 Task: Create a rule when the item name item is checked checklist name by anyone except me.
Action: Mouse moved to (1058, 90)
Screenshot: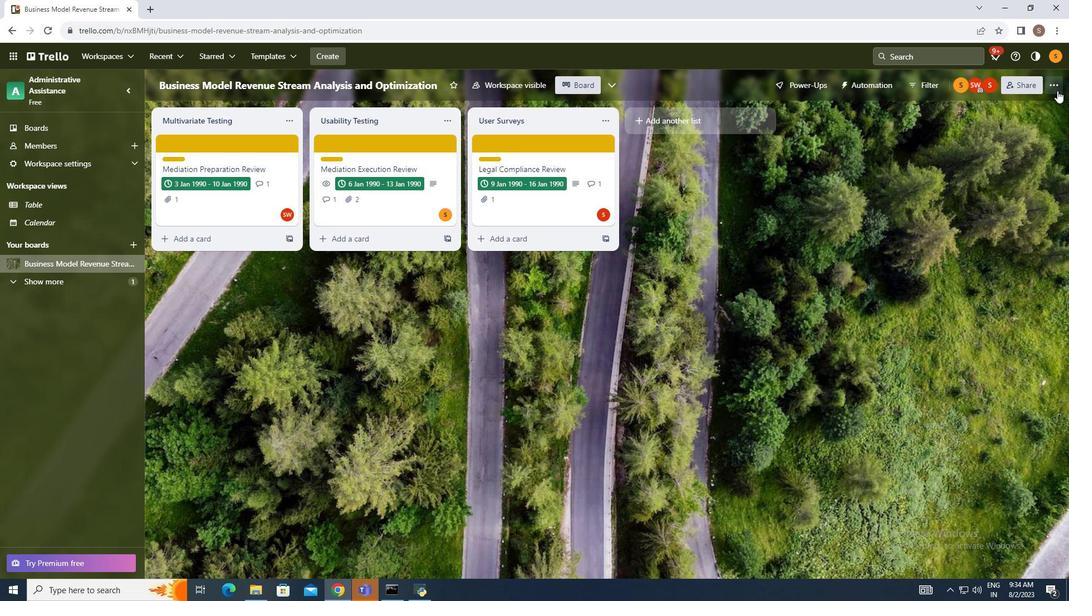 
Action: Mouse pressed left at (1058, 90)
Screenshot: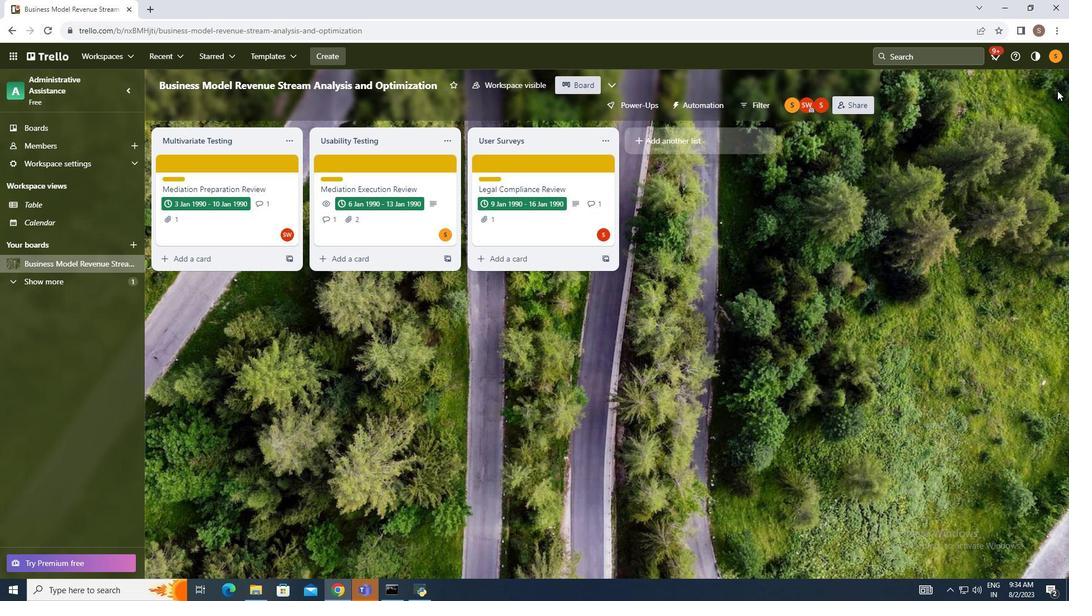 
Action: Mouse moved to (964, 233)
Screenshot: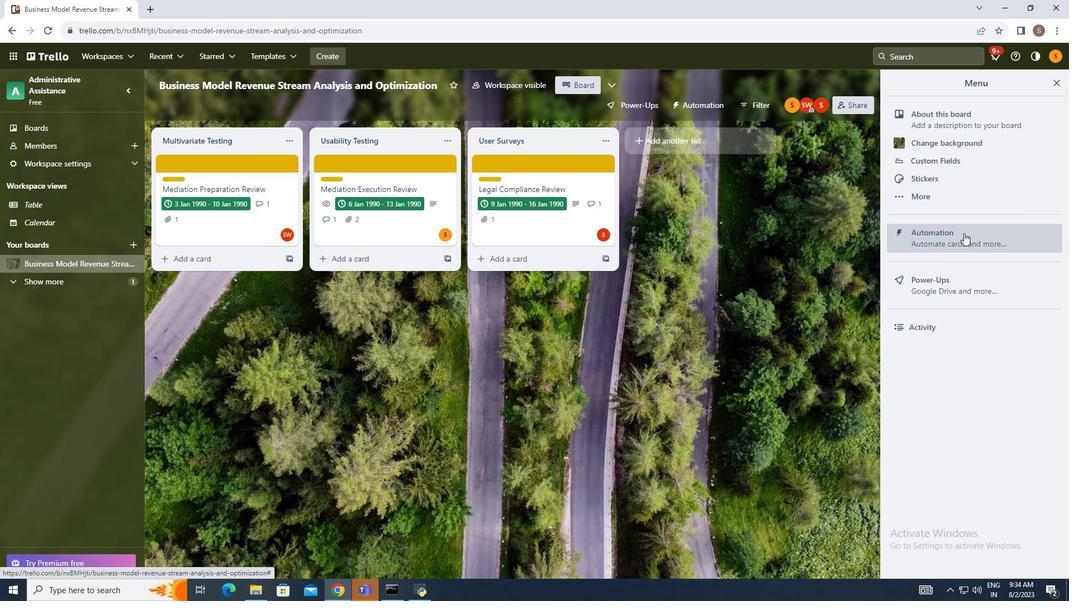 
Action: Mouse pressed left at (964, 233)
Screenshot: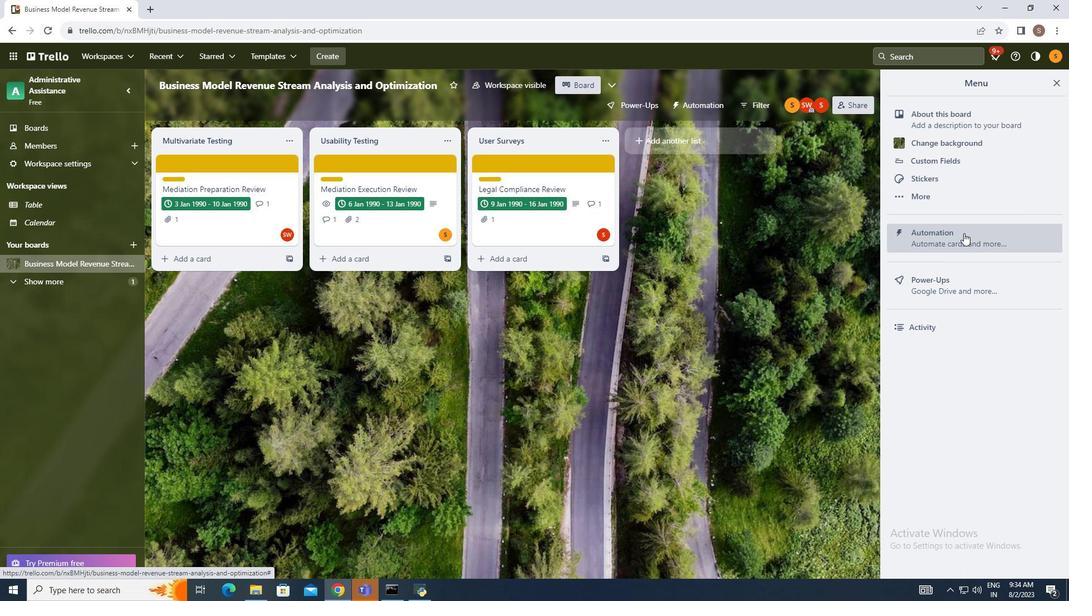 
Action: Mouse moved to (188, 200)
Screenshot: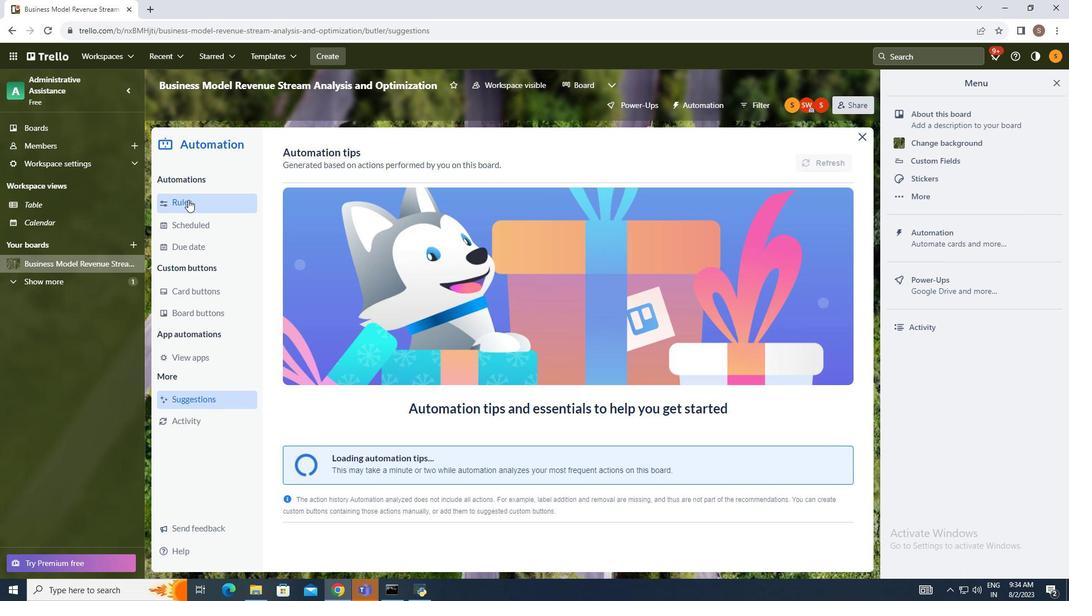 
Action: Mouse pressed left at (188, 200)
Screenshot: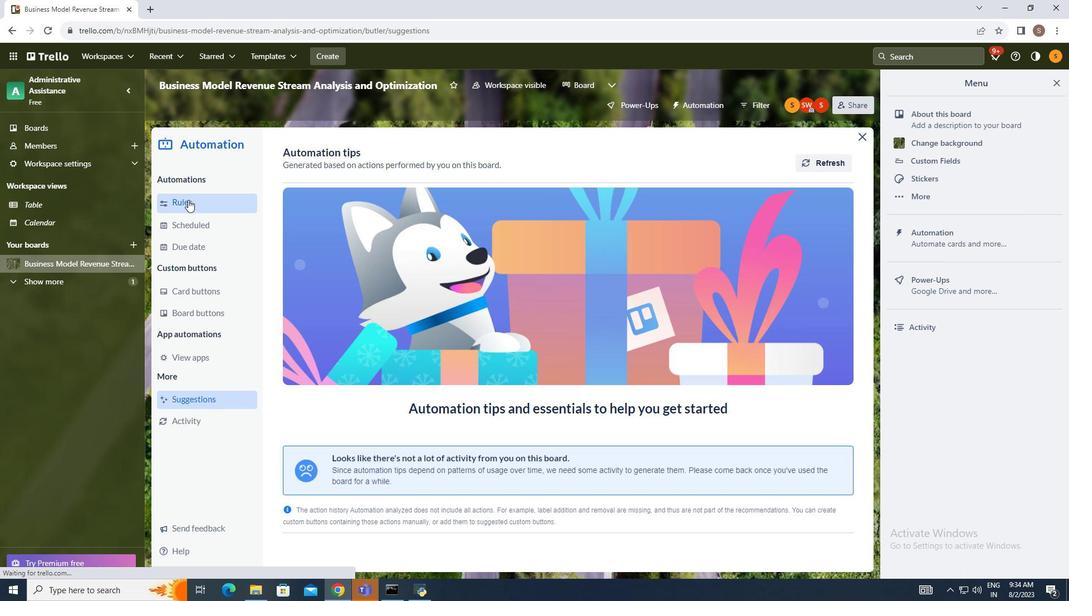 
Action: Mouse moved to (742, 157)
Screenshot: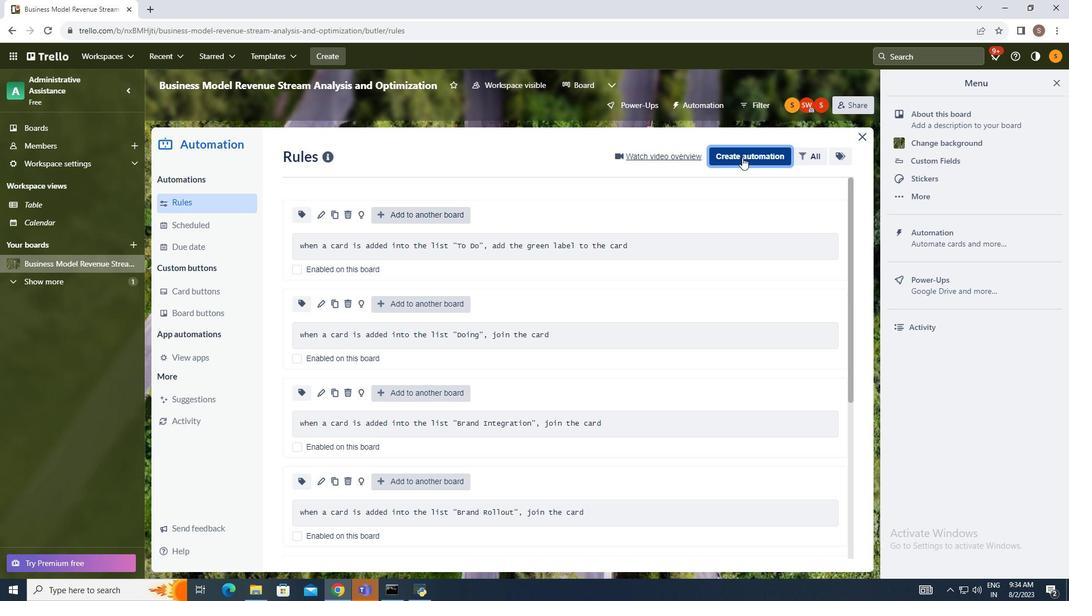 
Action: Mouse pressed left at (742, 157)
Screenshot: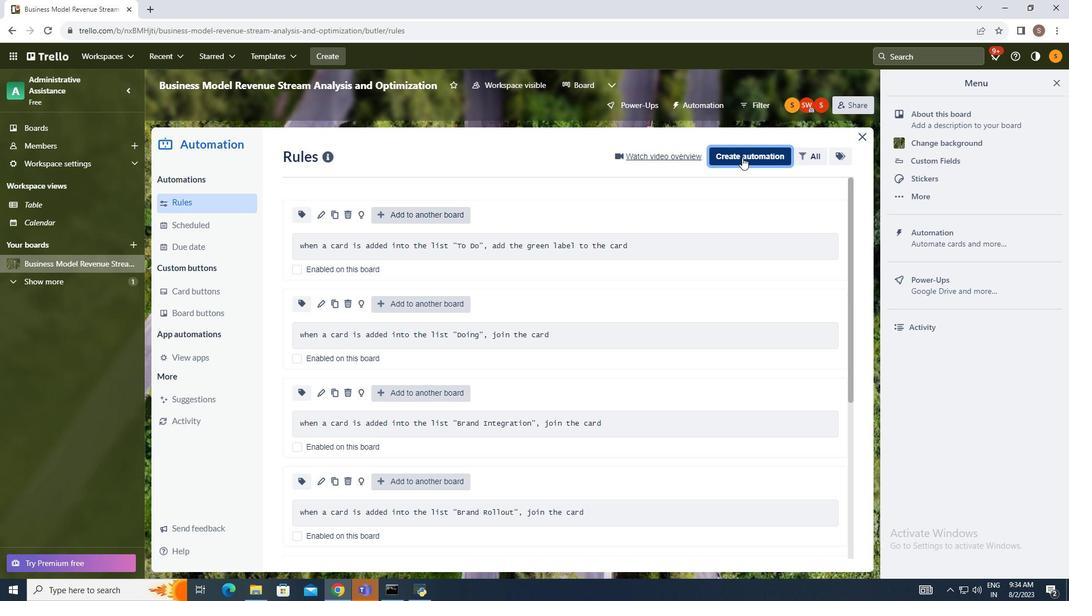 
Action: Mouse moved to (558, 258)
Screenshot: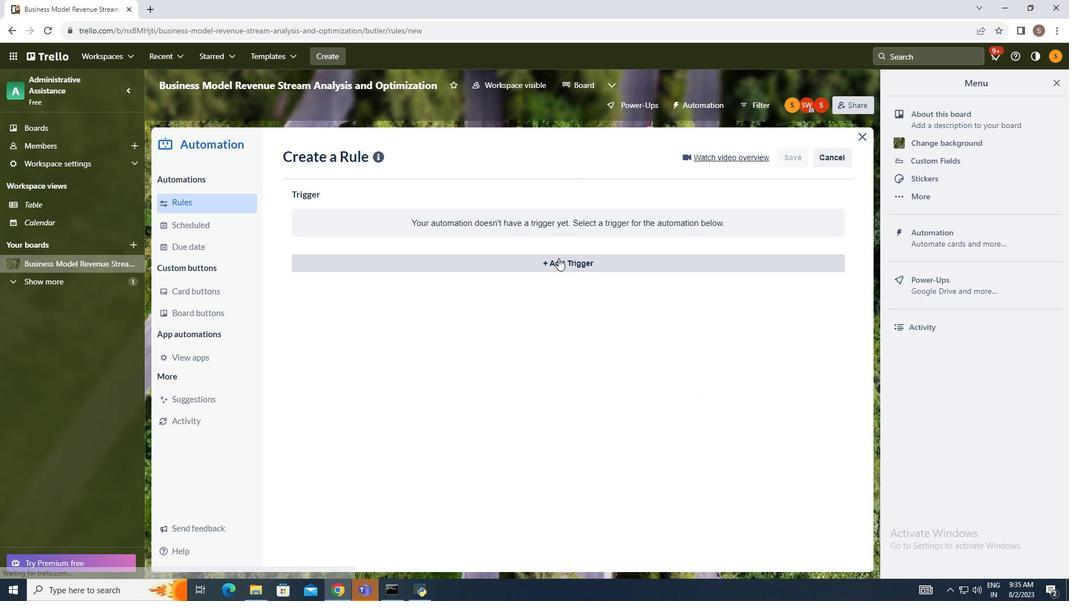 
Action: Mouse pressed left at (558, 258)
Screenshot: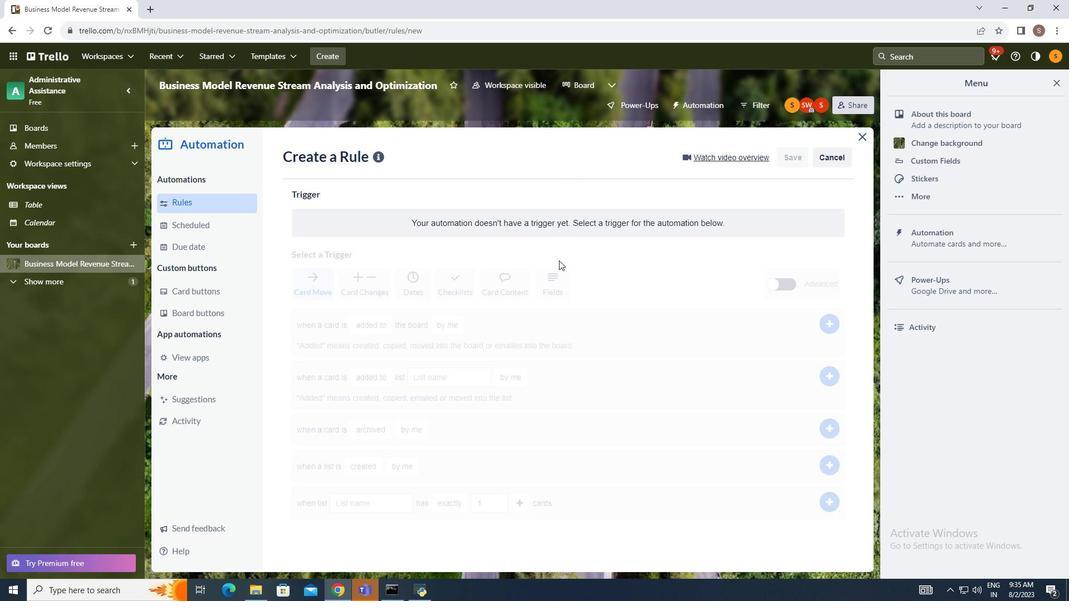 
Action: Mouse moved to (460, 301)
Screenshot: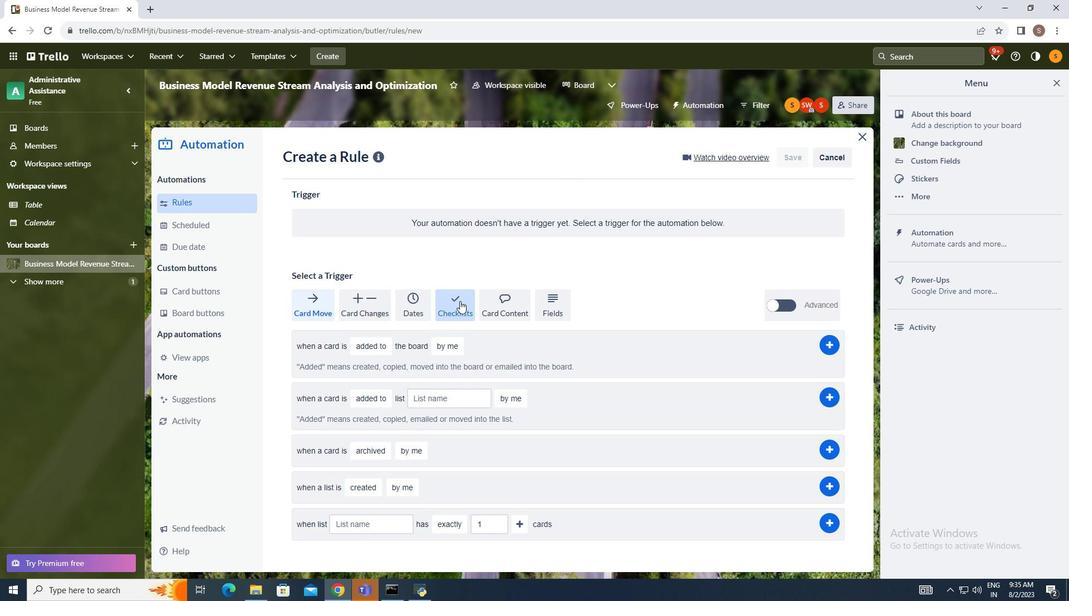 
Action: Mouse pressed left at (460, 301)
Screenshot: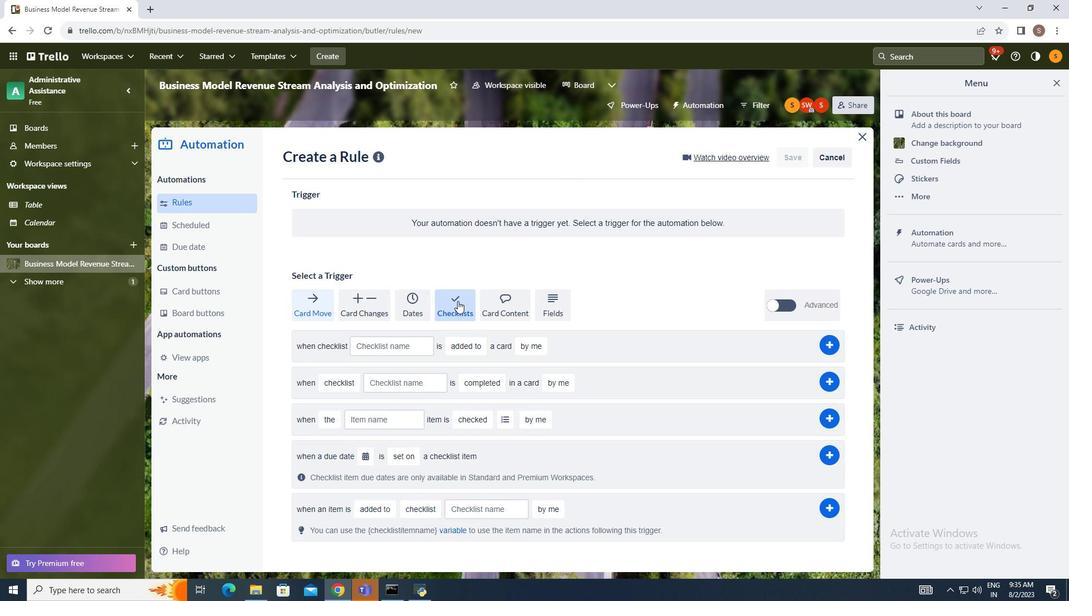 
Action: Mouse moved to (332, 417)
Screenshot: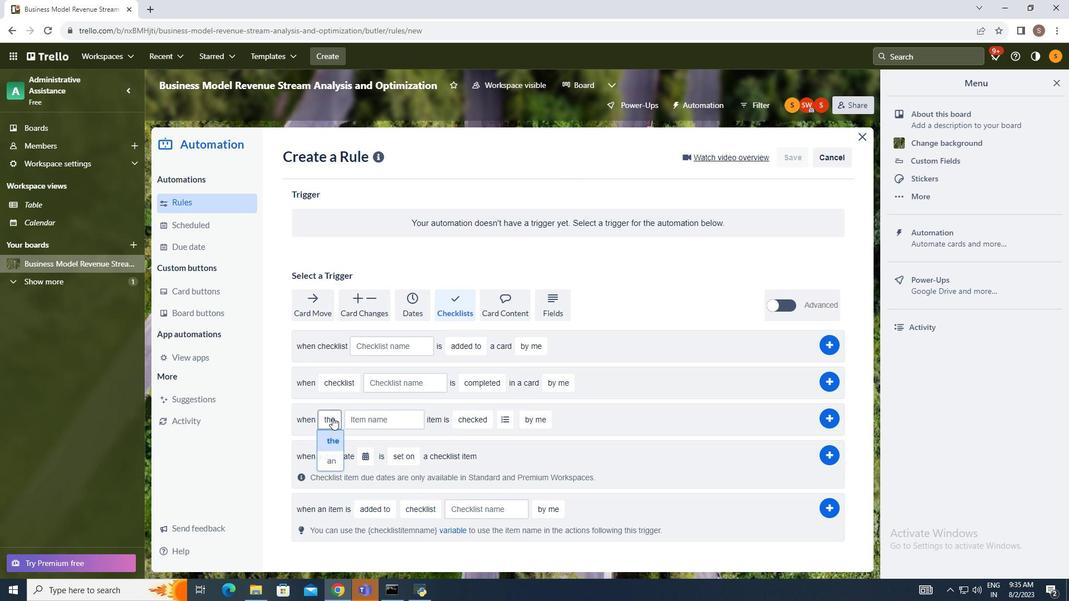 
Action: Mouse pressed left at (332, 417)
Screenshot: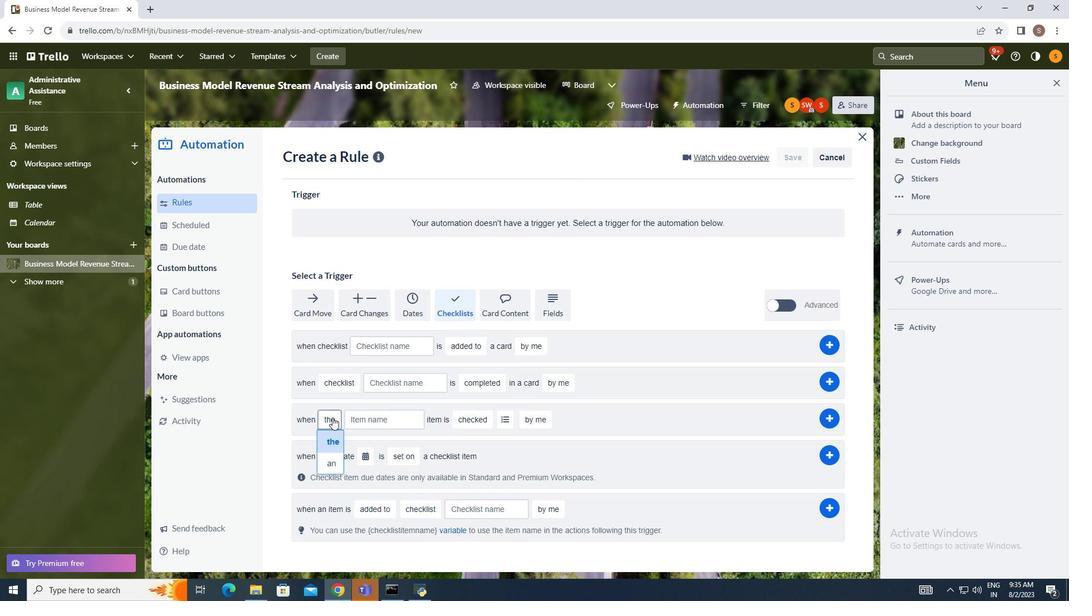 
Action: Mouse moved to (331, 435)
Screenshot: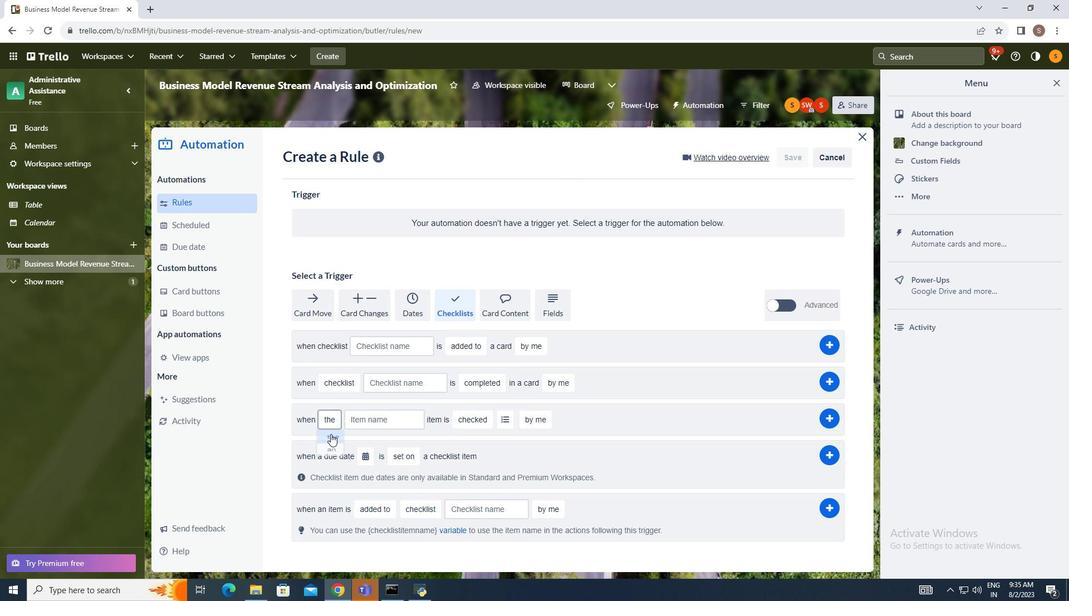 
Action: Mouse pressed left at (331, 435)
Screenshot: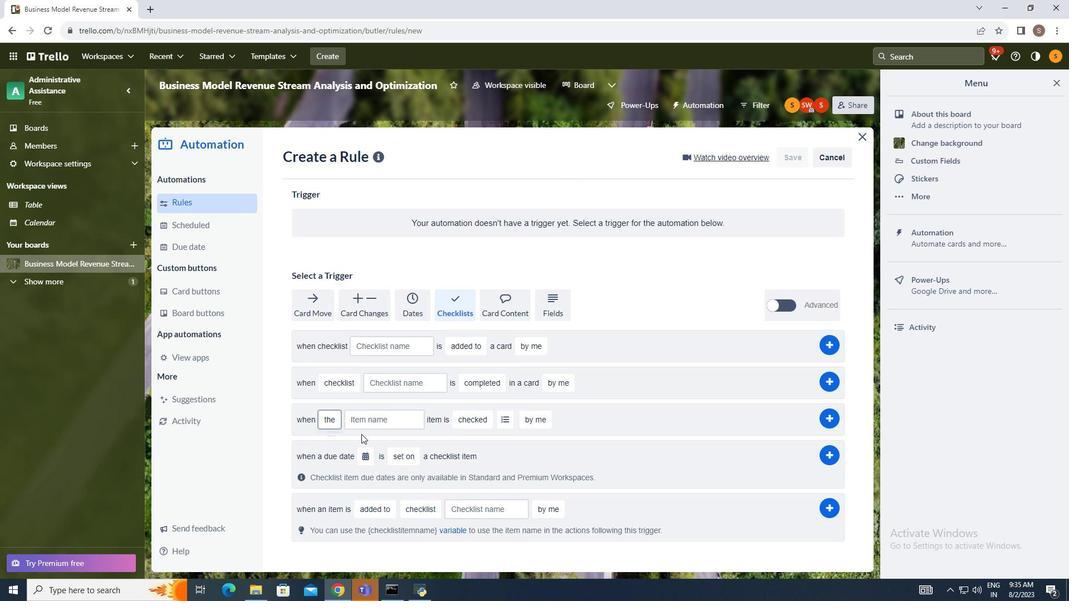 
Action: Mouse moved to (469, 417)
Screenshot: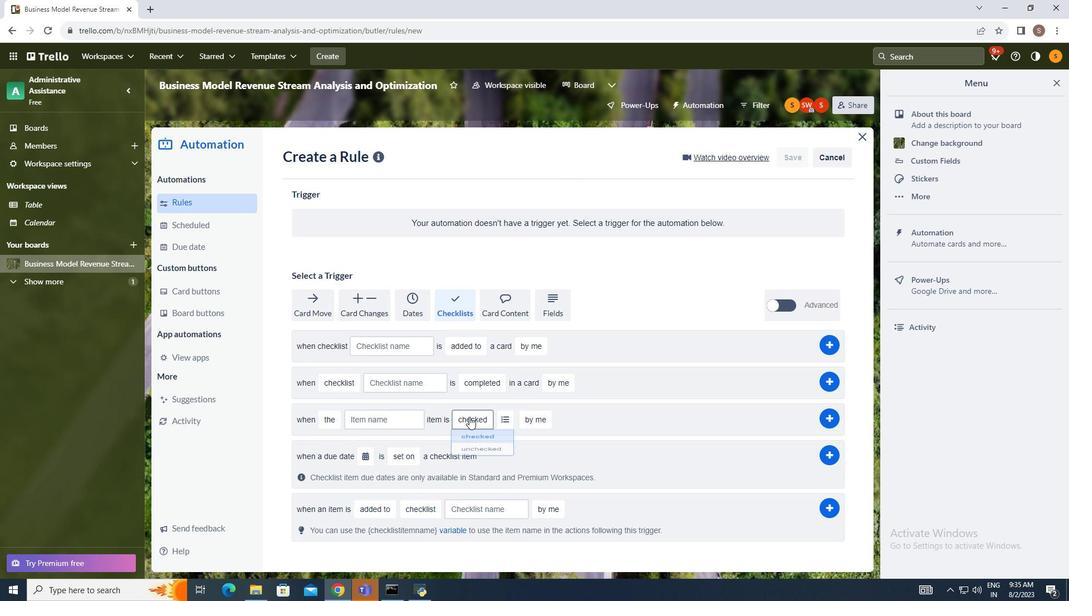 
Action: Mouse pressed left at (469, 417)
Screenshot: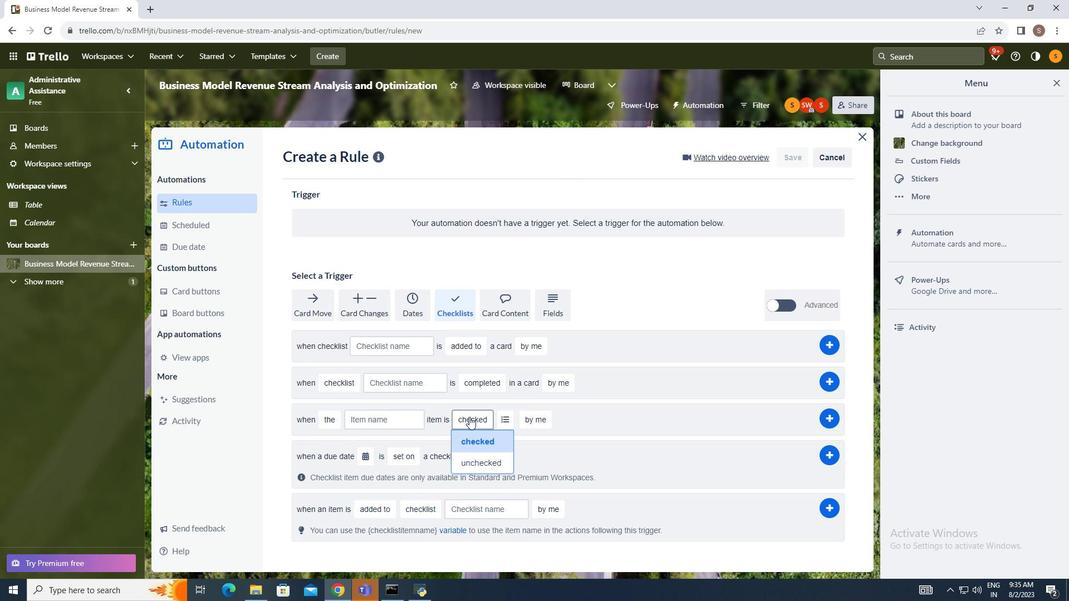 
Action: Mouse moved to (478, 438)
Screenshot: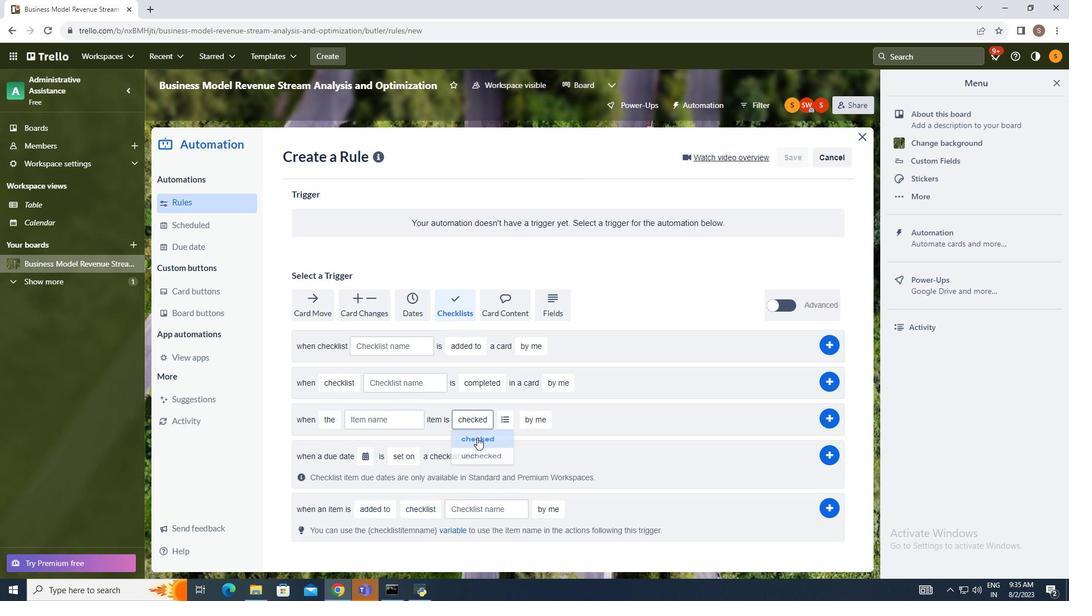 
Action: Mouse pressed left at (478, 438)
Screenshot: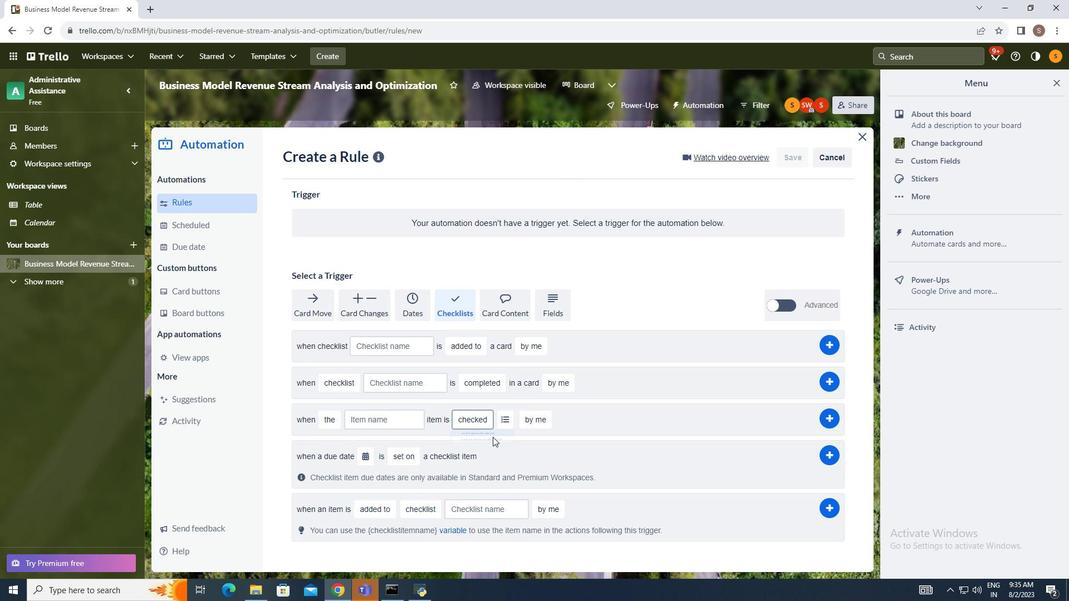 
Action: Mouse moved to (530, 427)
Screenshot: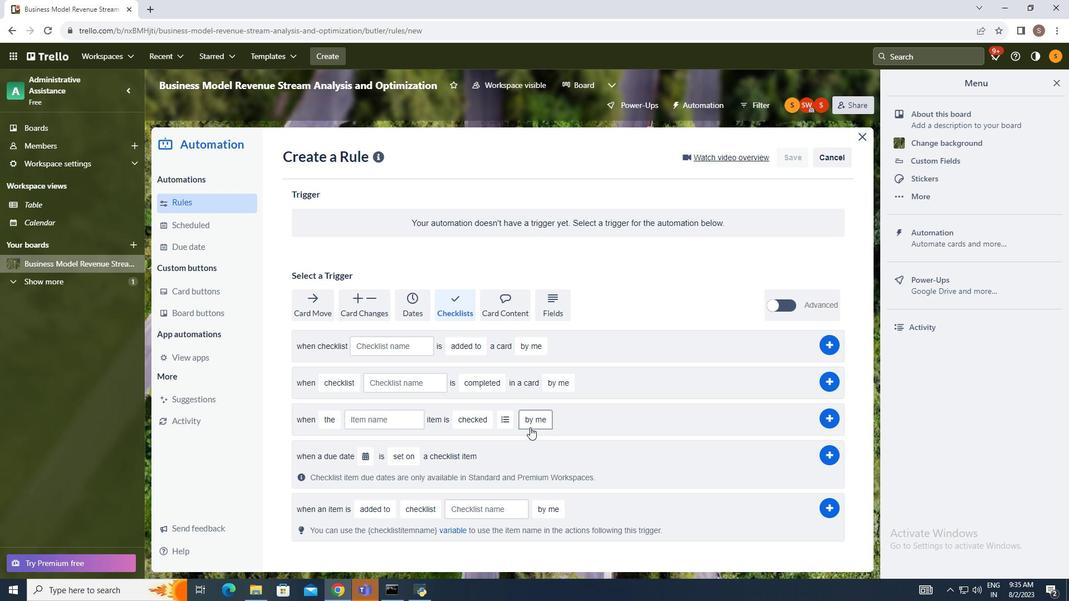 
Action: Mouse pressed left at (530, 427)
Screenshot: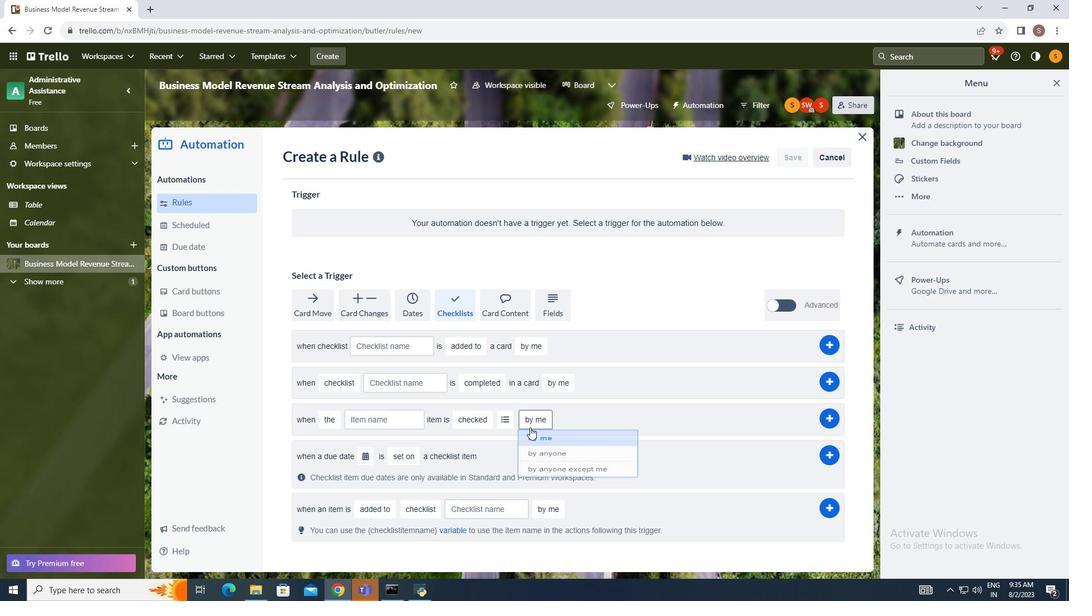 
Action: Mouse moved to (573, 482)
Screenshot: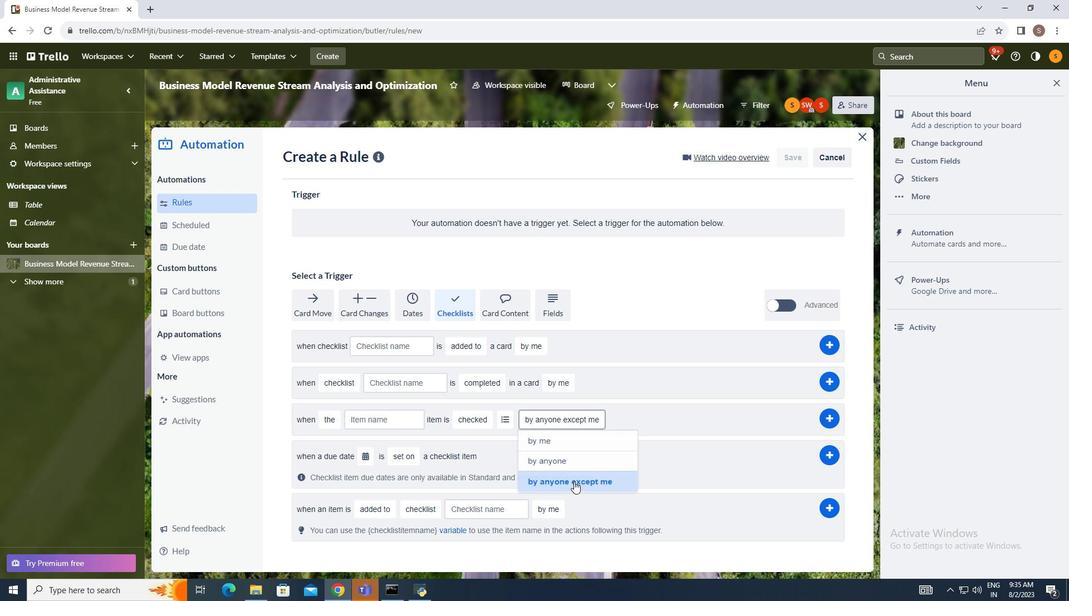 
Action: Mouse pressed left at (573, 482)
Screenshot: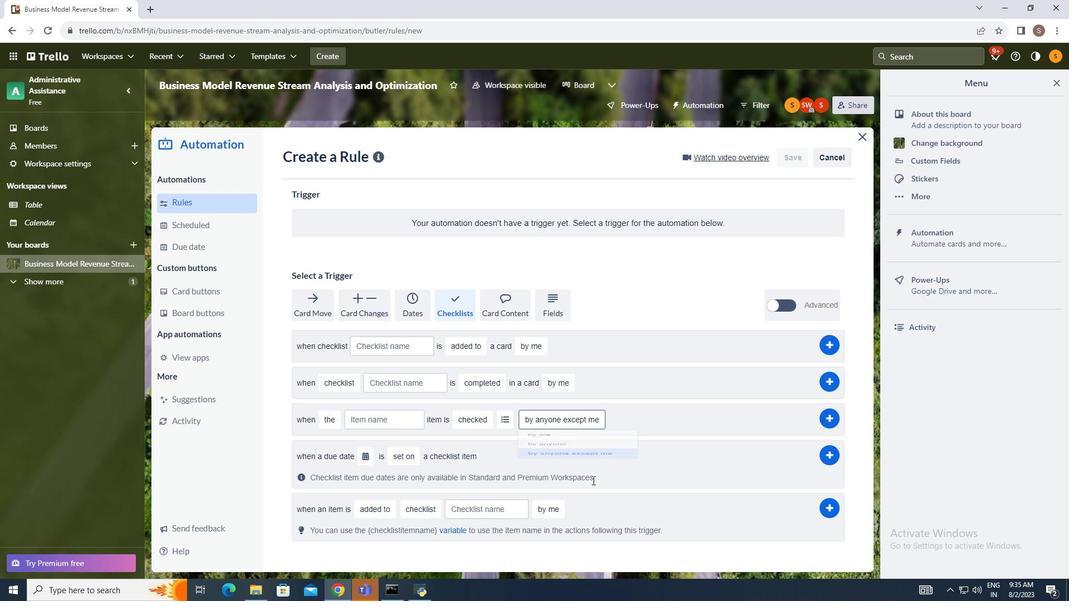 
Action: Mouse moved to (824, 416)
Screenshot: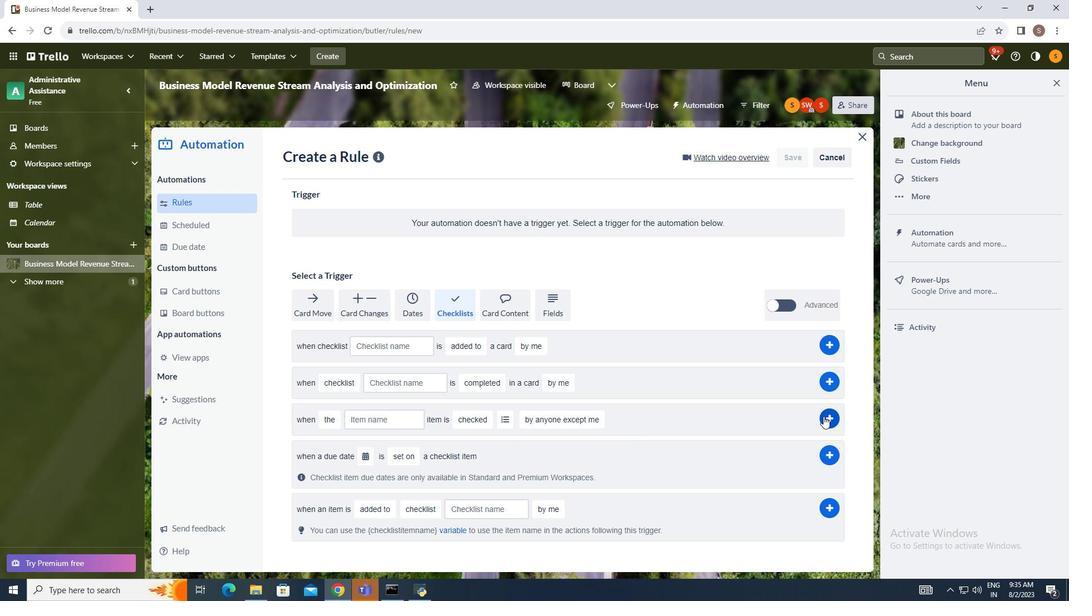
Action: Mouse pressed left at (824, 416)
Screenshot: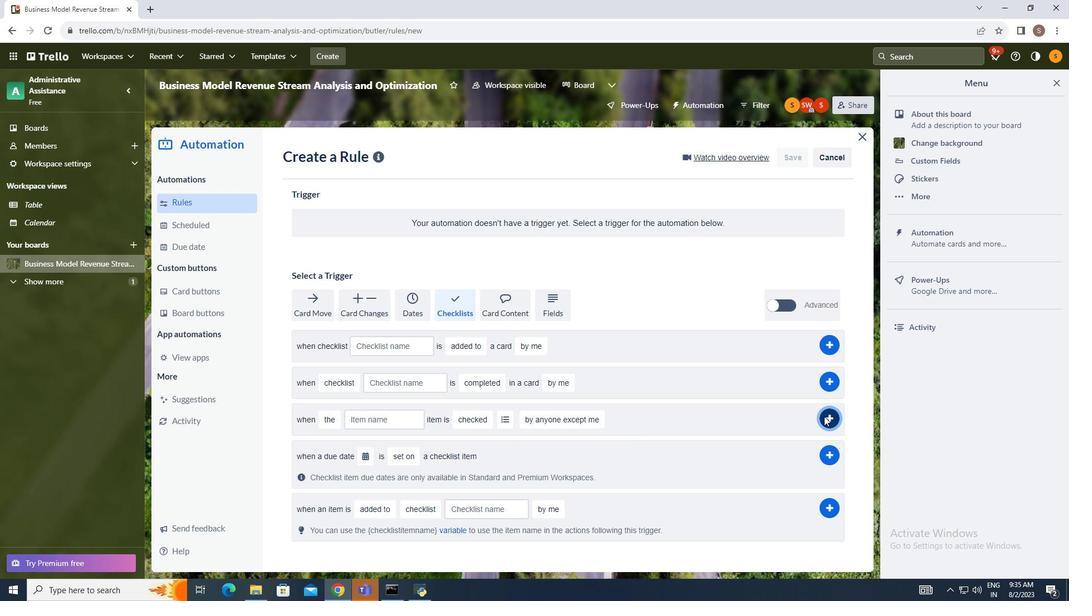 
Action: Mouse moved to (871, 416)
Screenshot: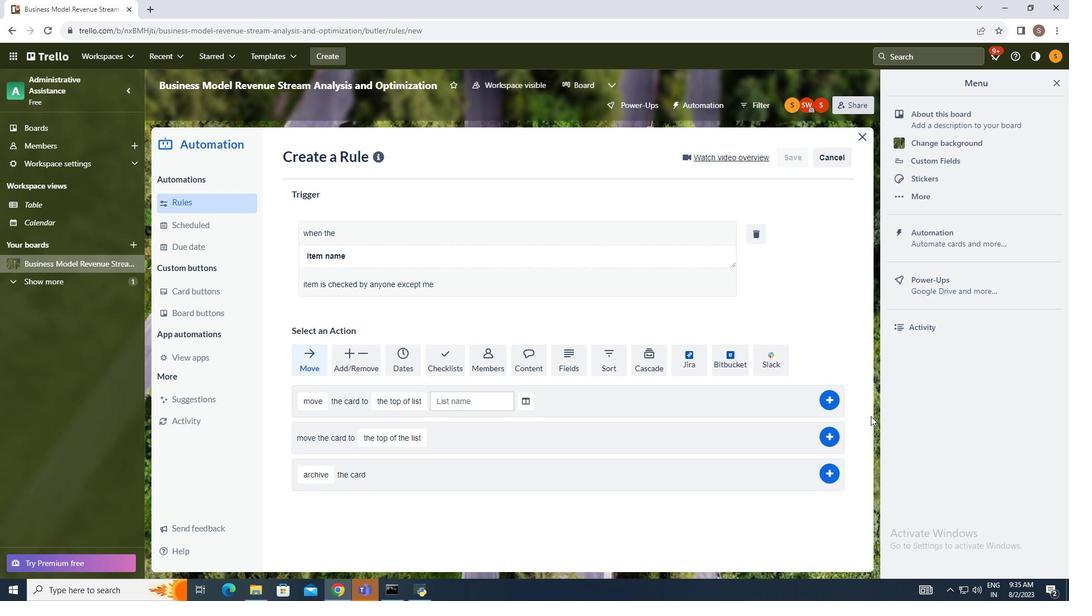 
